 Task: Open a blank sheet, save the file as Languages.doc Add Heading 'Languages:'Languages: Add the following points with numeralsAdd the following points with numerals I.	English_x000D_
II.	Spanish_x000D_
III.	Mandarin_x000D_
Select the entire thext and change line spacing to  3 Select the entire text and apply  Outside Borders ,change the font size of heading and points to 18
Action: Mouse moved to (16, 55)
Screenshot: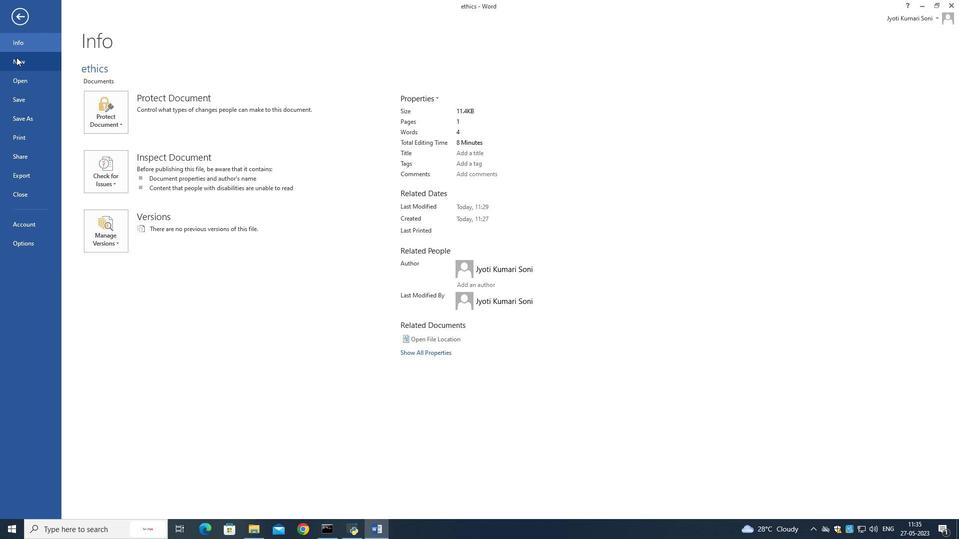 
Action: Mouse pressed left at (16, 55)
Screenshot: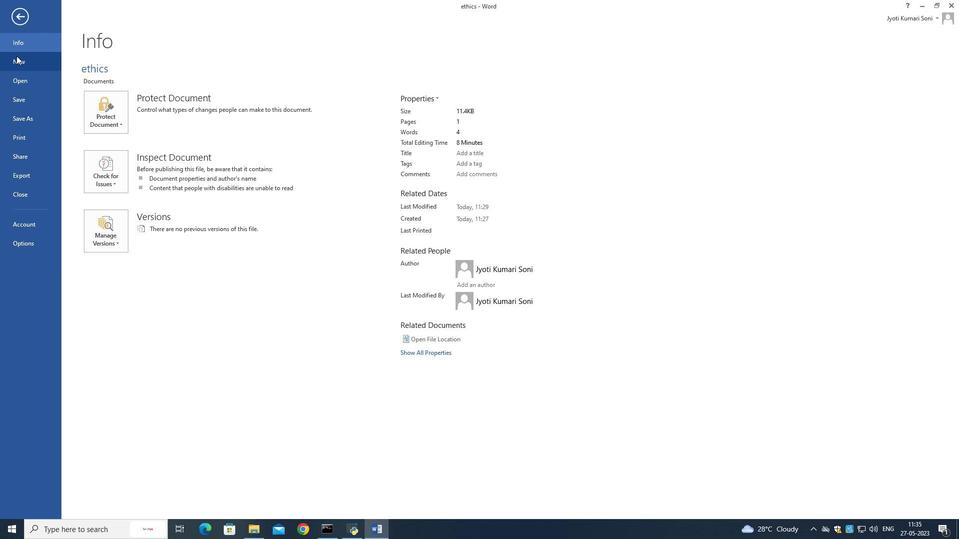 
Action: Mouse moved to (150, 164)
Screenshot: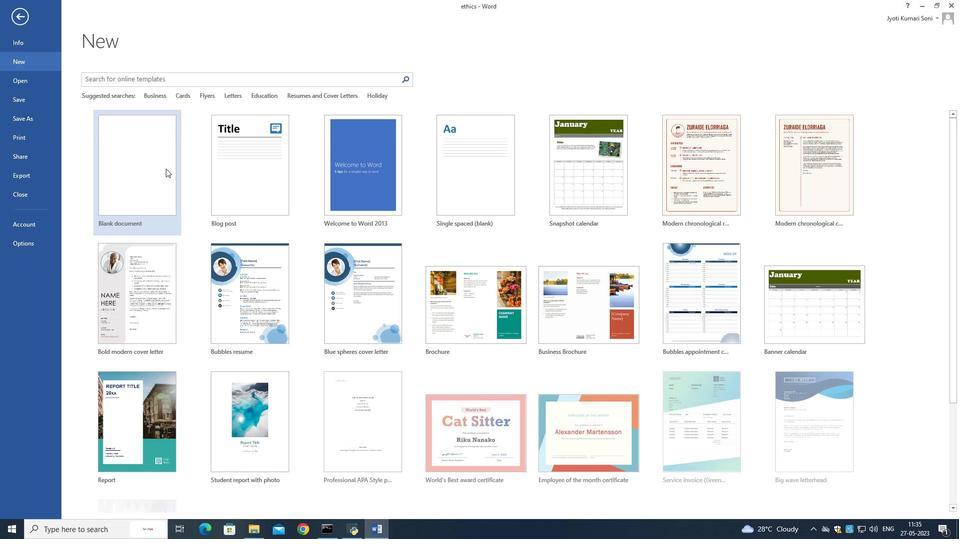 
Action: Mouse pressed left at (150, 164)
Screenshot: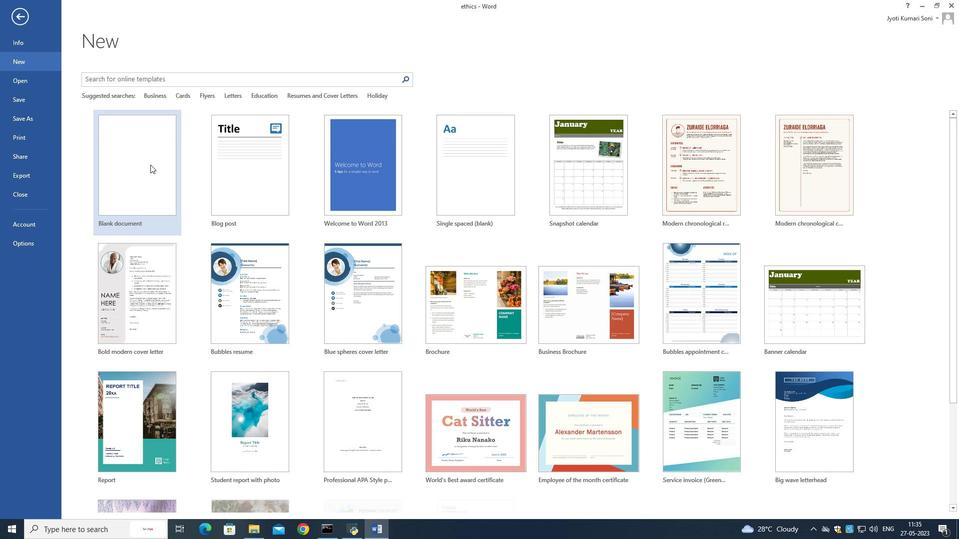 
Action: Mouse moved to (8, 18)
Screenshot: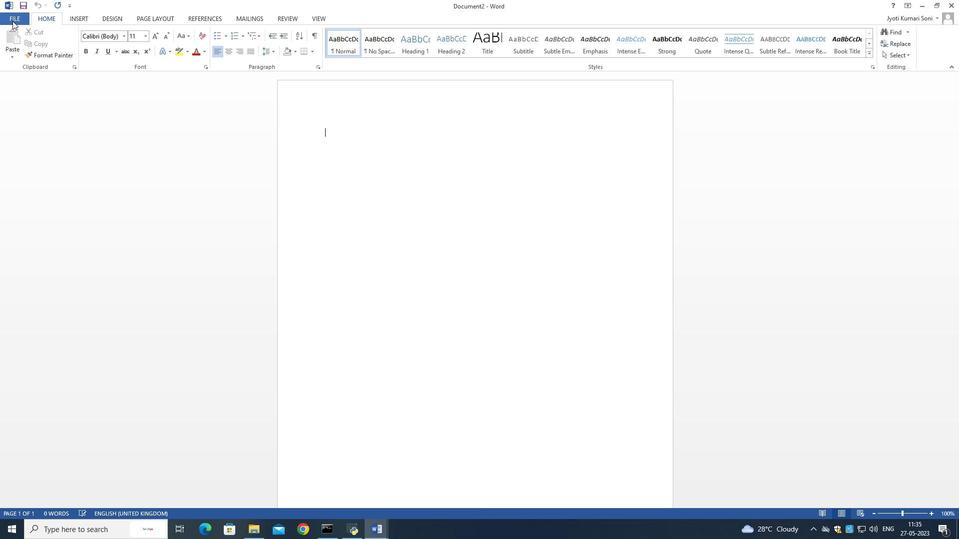 
Action: Mouse pressed left at (8, 18)
Screenshot: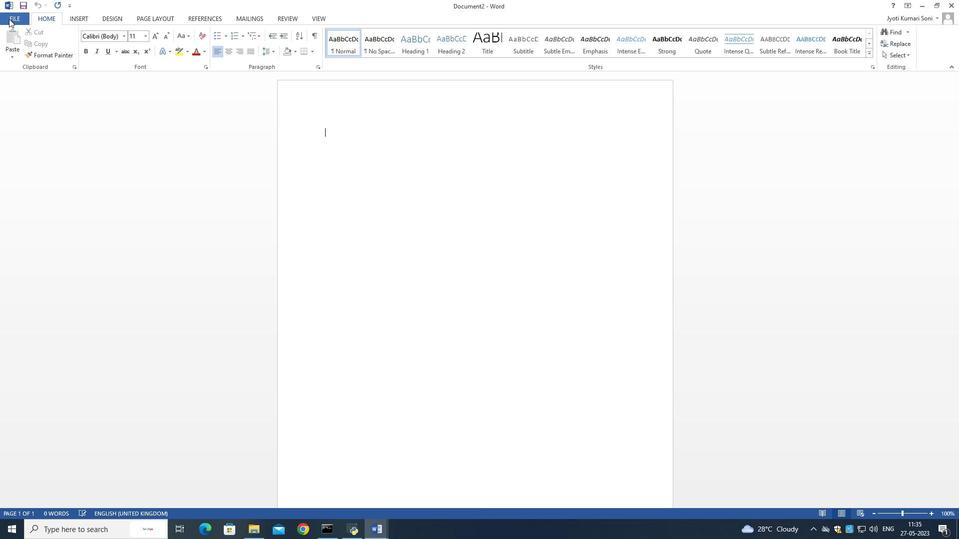 
Action: Mouse moved to (25, 118)
Screenshot: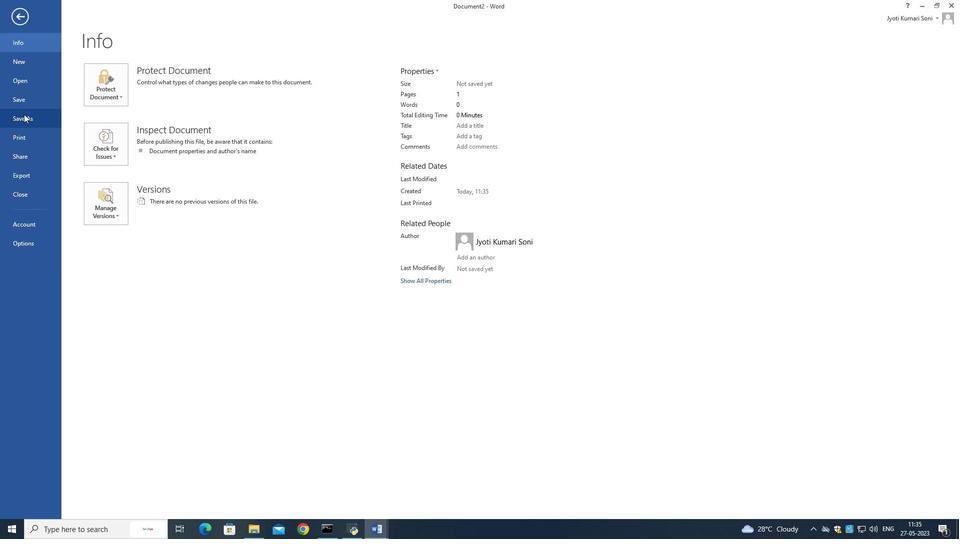 
Action: Mouse pressed left at (25, 118)
Screenshot: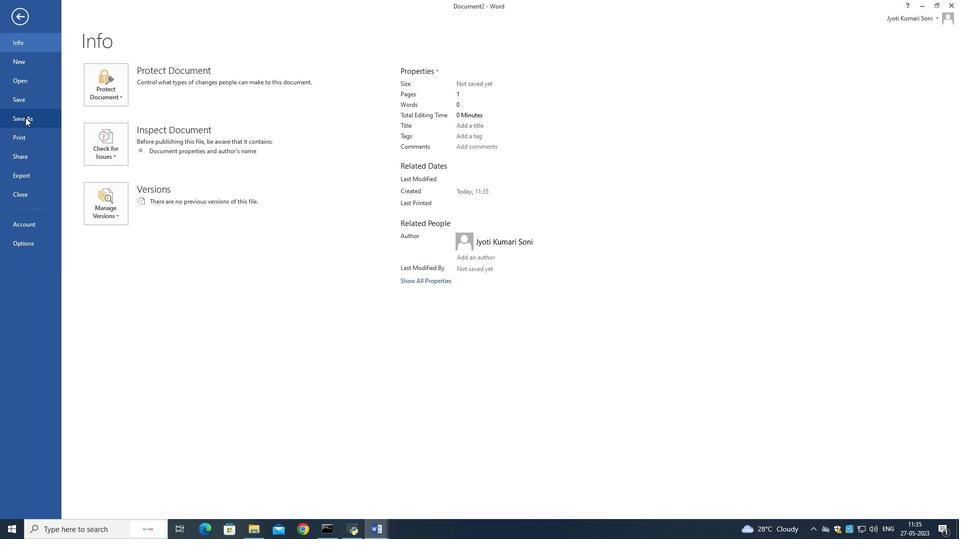 
Action: Mouse moved to (257, 106)
Screenshot: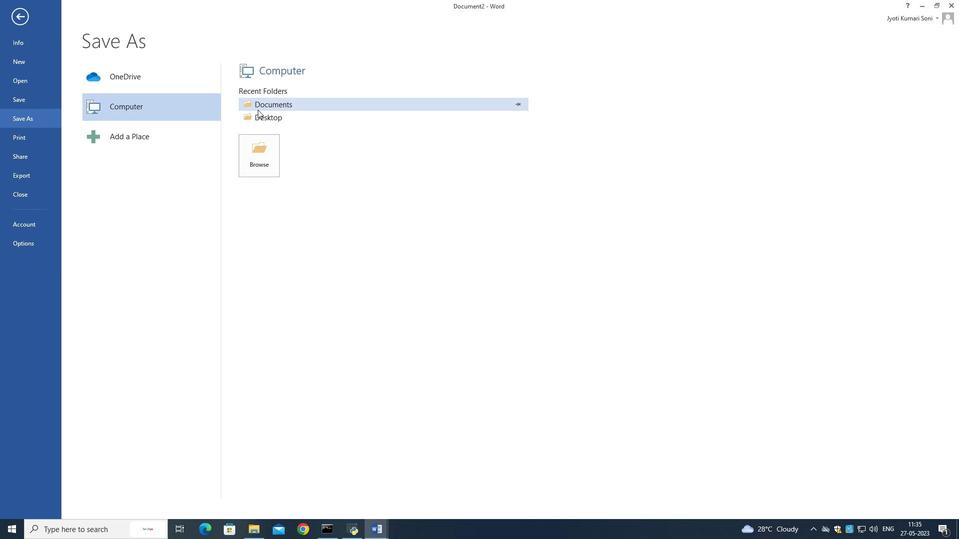 
Action: Mouse pressed left at (257, 106)
Screenshot: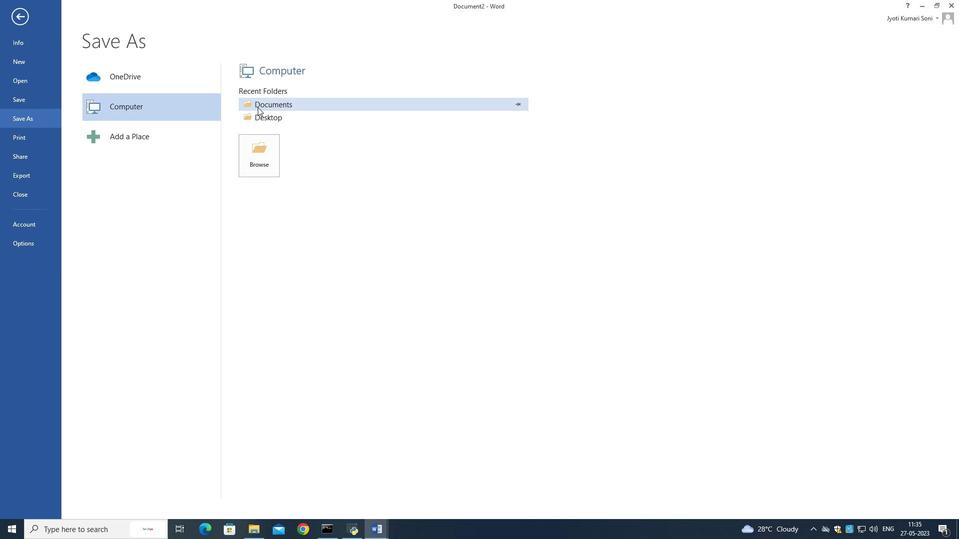 
Action: Key pressed <Key.shift>Language.doc<Key.enter>
Screenshot: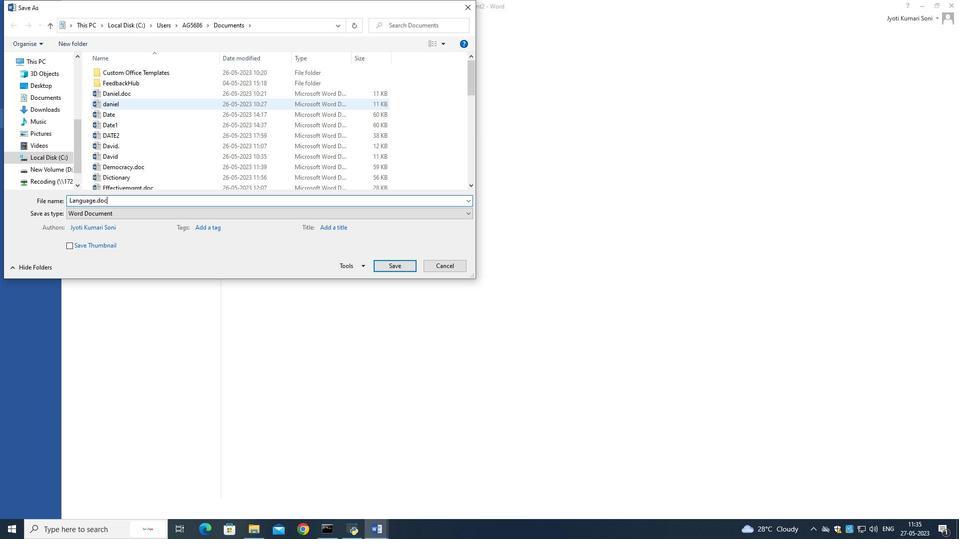 
Action: Mouse moved to (328, 105)
Screenshot: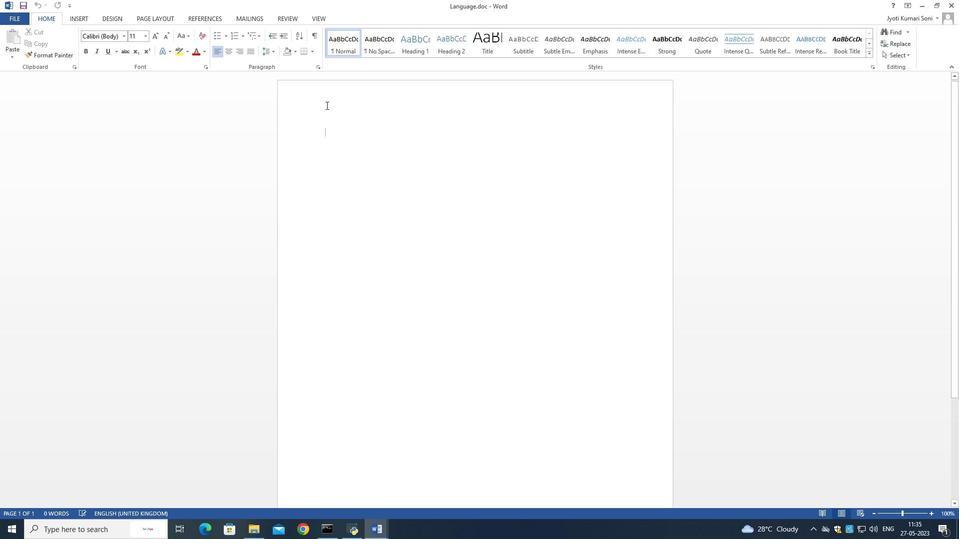 
Action: Mouse pressed left at (328, 105)
Screenshot: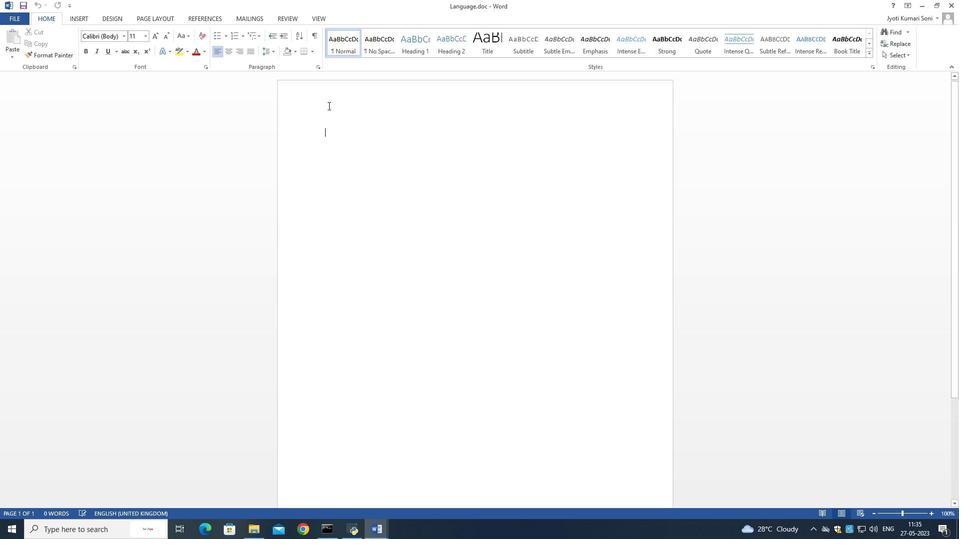 
Action: Key pressed <Key.shift><Key.shift><Key.shift><Key.shift><Key.shift><Key.shift><Key.shift><Key.shift><Key.shift><Key.shift><Key.shift><Key.shift><Key.shift><Key.shift><Key.shift><Key.shift><Key.shift><Key.shift><Key.shift><Key.shift><Key.shift><Key.shift><Key.shift><Key.shift><Key.shift><Key.shift><Key.shift><Key.shift><Key.shift><Key.shift><Key.shift><Key.shift><Key.shift>'language<Key.space><Key.shift_r><Key.shift_r><Key.shift_r><Key.shift_r><Key.shift_r><Key.shift_r><Key.shift_r><Key.shift_r><Key.shift_r><Key.space><Key.shift_r>:<Key.space>'<Key.shift>language<Key.space><Key.shift_r>:<Key.enter>
Screenshot: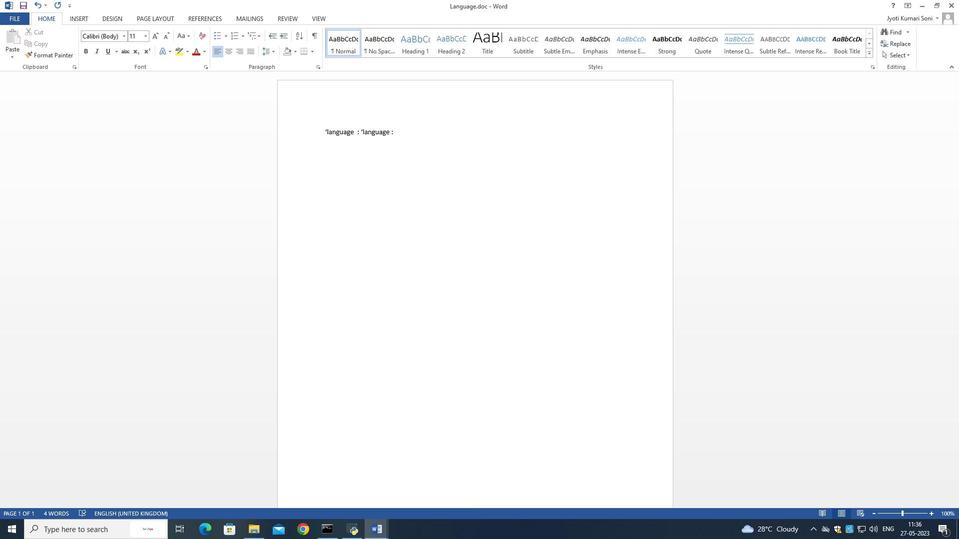 
Action: Mouse moved to (223, 34)
Screenshot: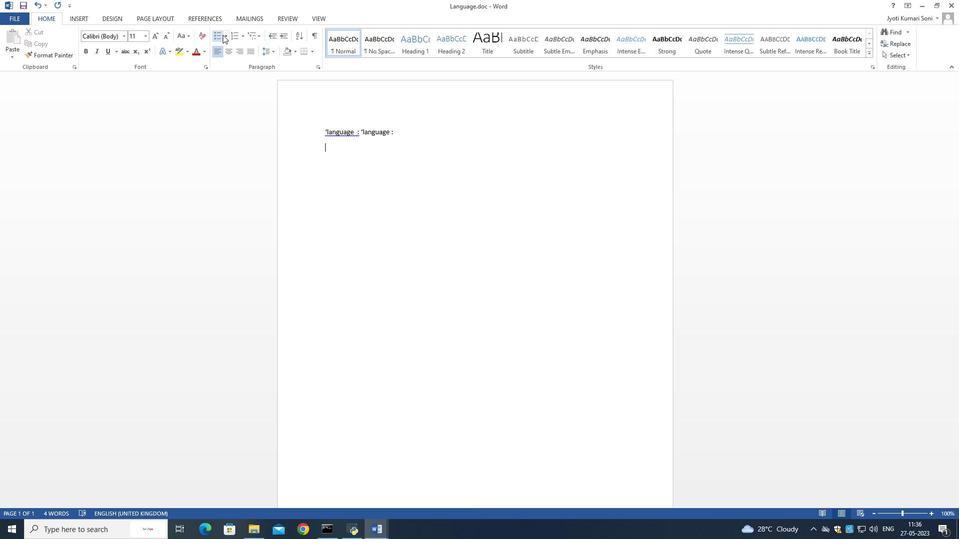 
Action: Mouse pressed left at (223, 34)
Screenshot: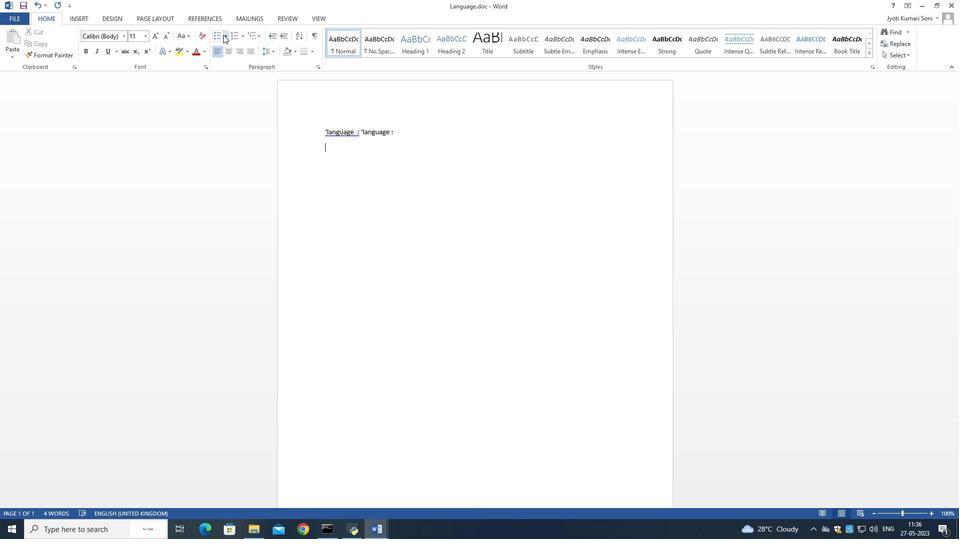
Action: Mouse moved to (244, 34)
Screenshot: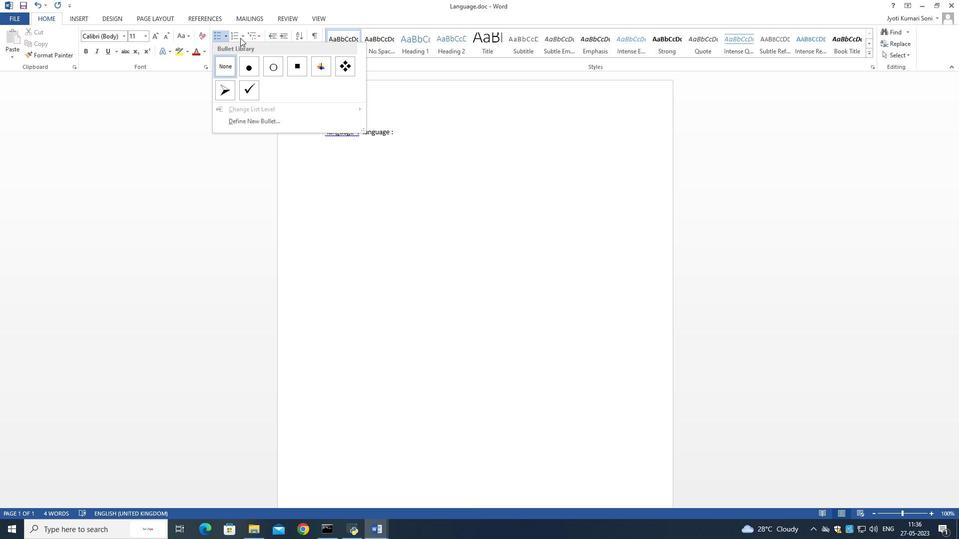 
Action: Mouse pressed left at (244, 34)
Screenshot: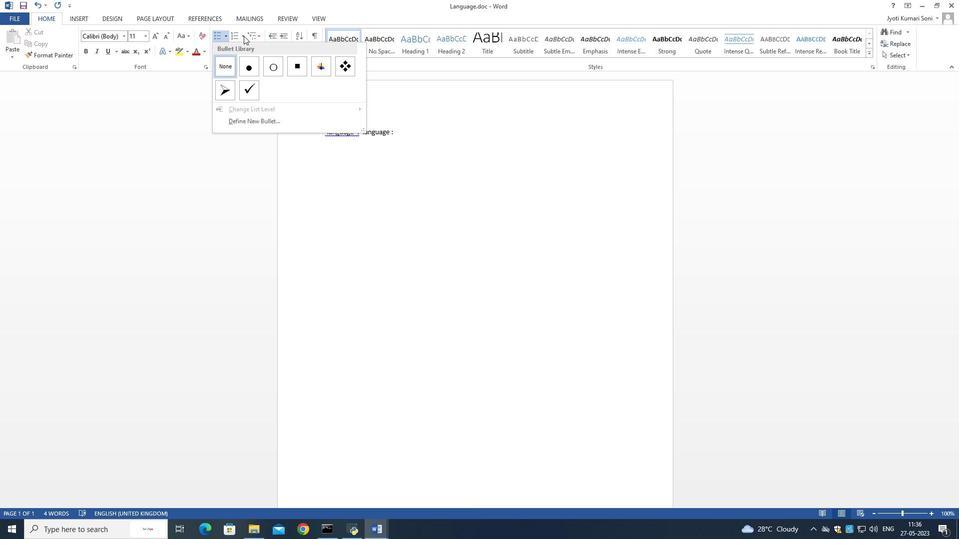 
Action: Mouse moved to (281, 168)
Screenshot: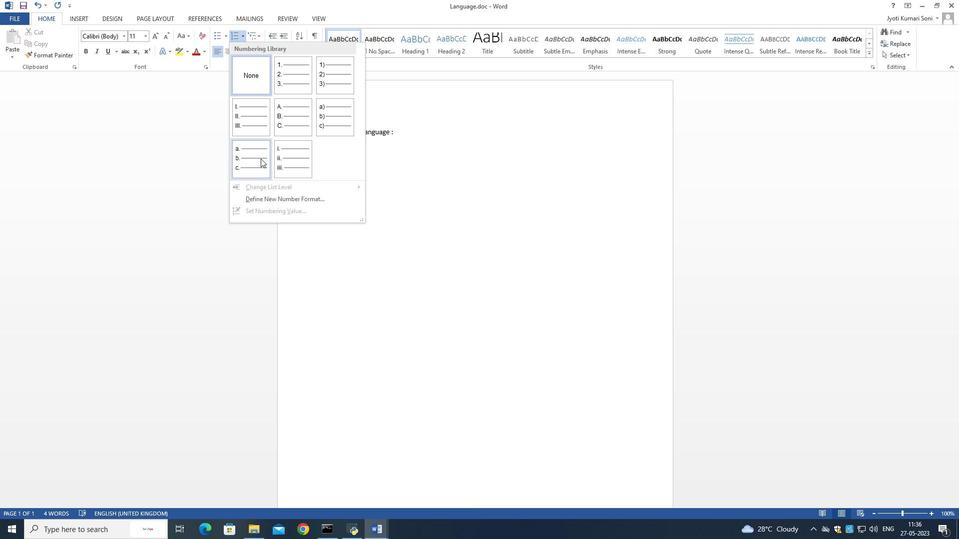 
Action: Mouse pressed left at (281, 168)
Screenshot: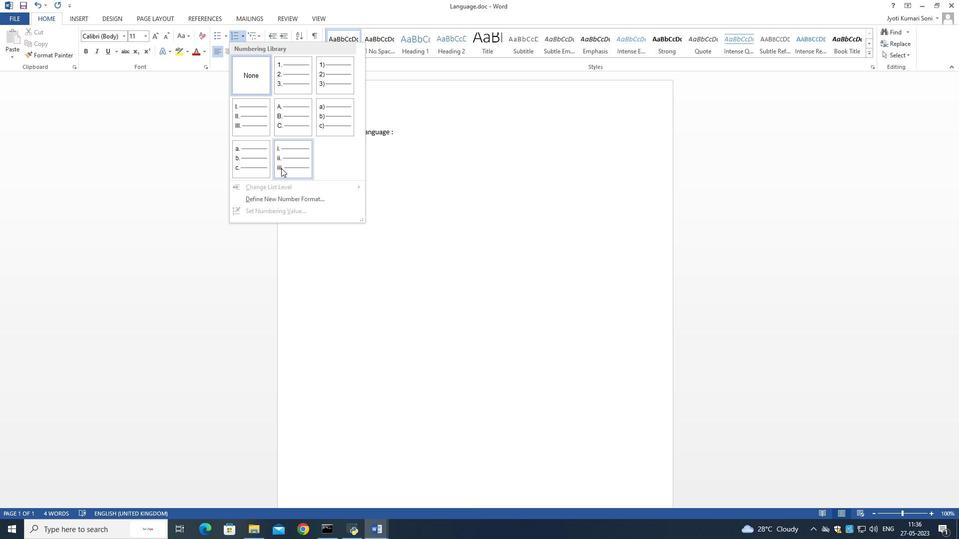 
Action: Key pressed <Key.shift>English<Key.enter><Key.shift>spanish<Key.enter><Key.shift>Mandarin
Screenshot: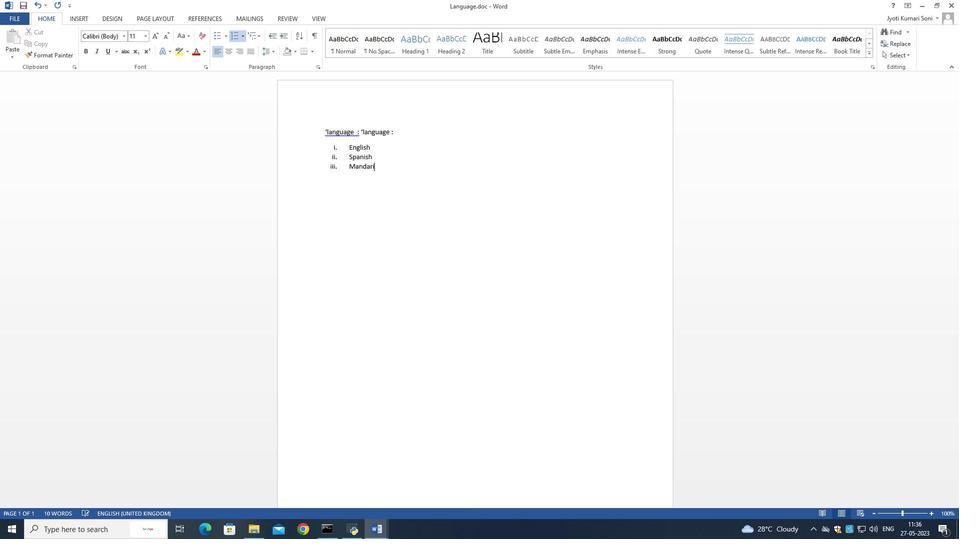
Action: Mouse moved to (414, 168)
Screenshot: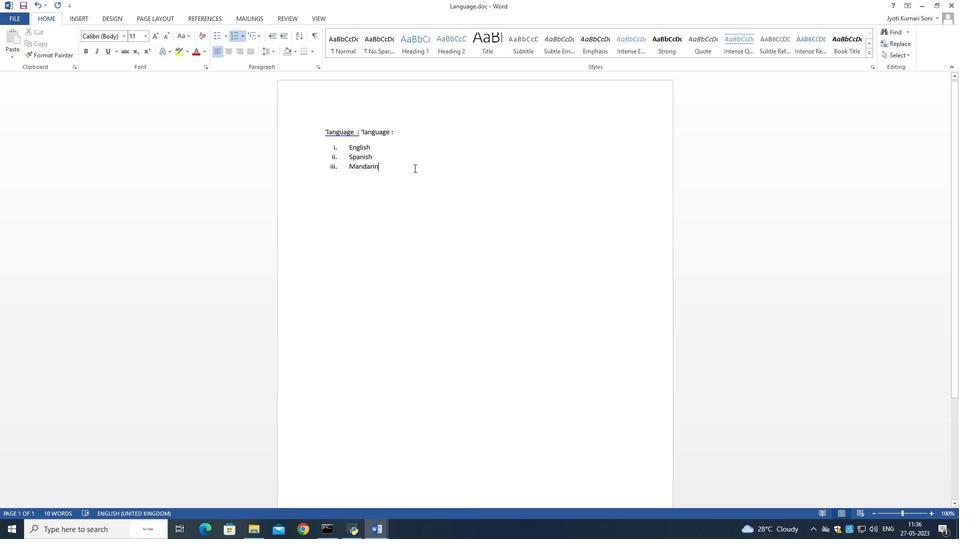 
Action: Mouse pressed left at (414, 168)
Screenshot: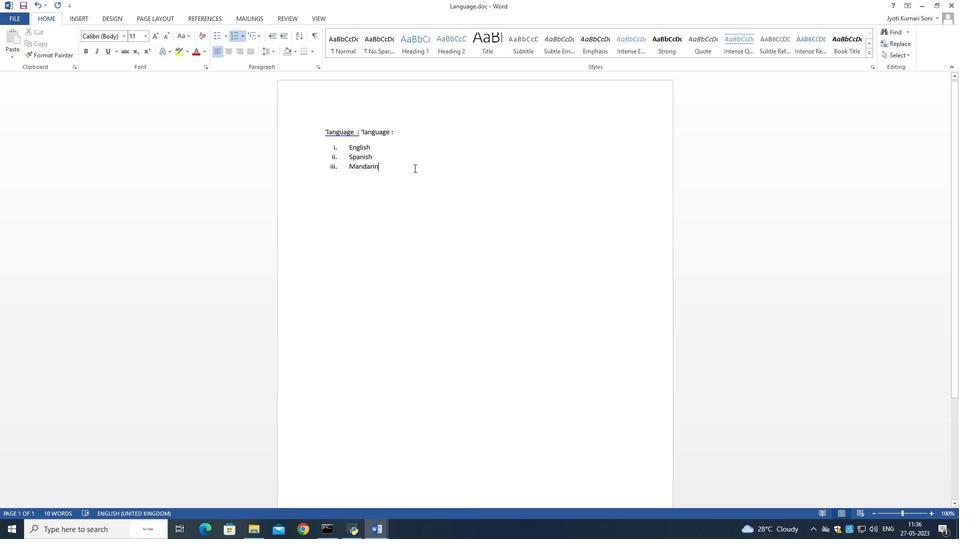
Action: Mouse moved to (274, 47)
Screenshot: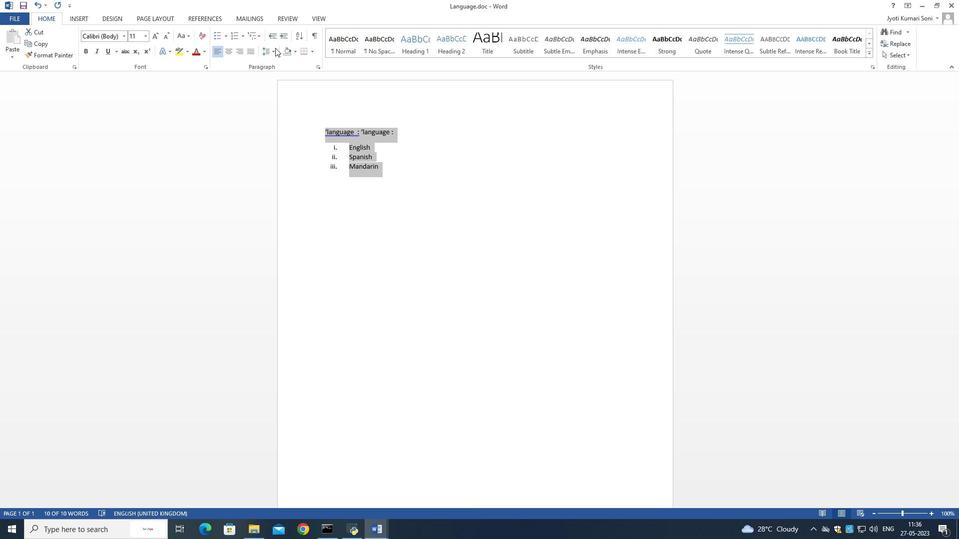 
Action: Mouse pressed left at (274, 47)
Screenshot: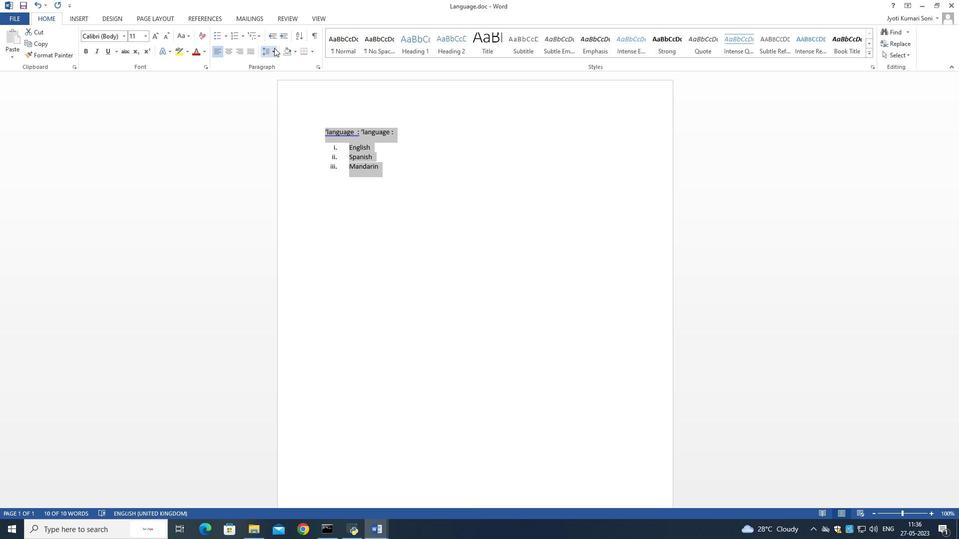 
Action: Mouse moved to (269, 122)
Screenshot: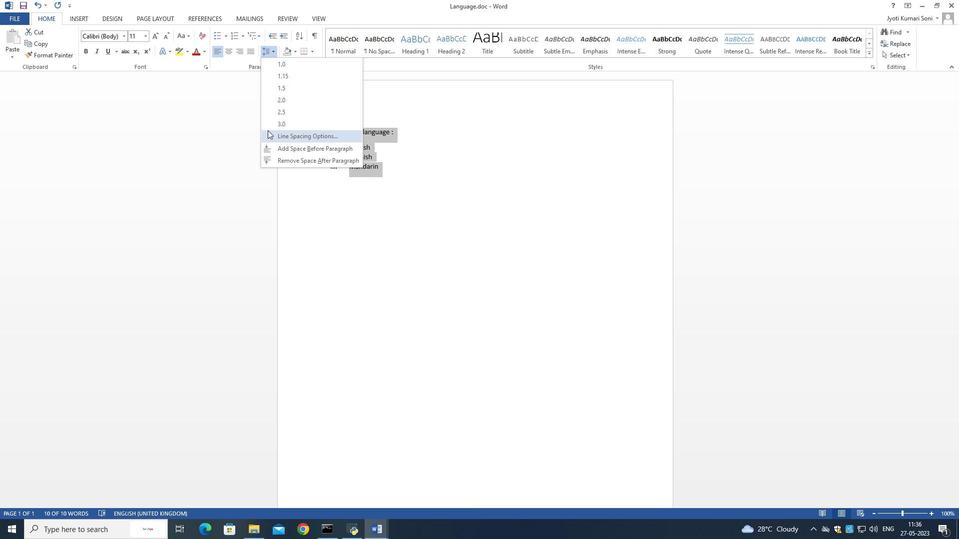 
Action: Mouse pressed left at (269, 122)
Screenshot: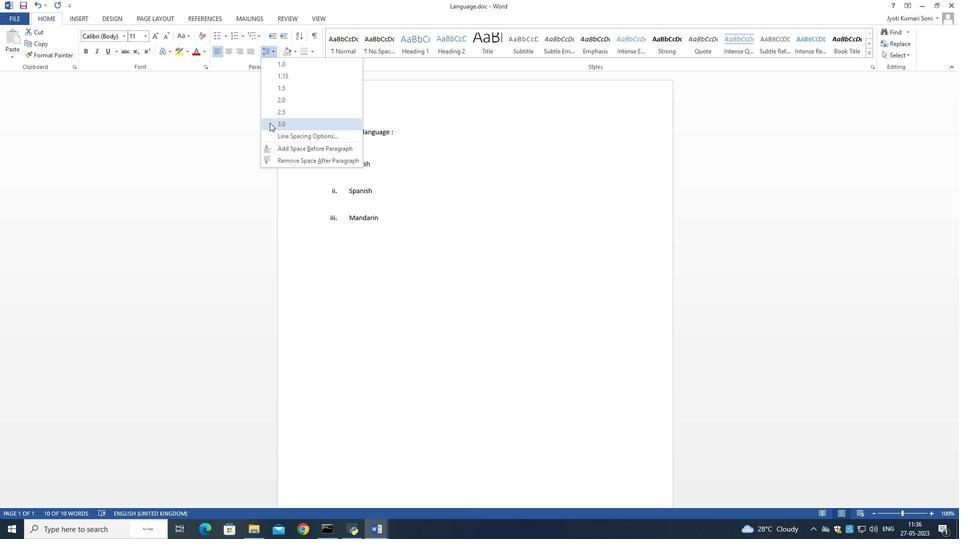 
Action: Mouse moved to (493, 193)
Screenshot: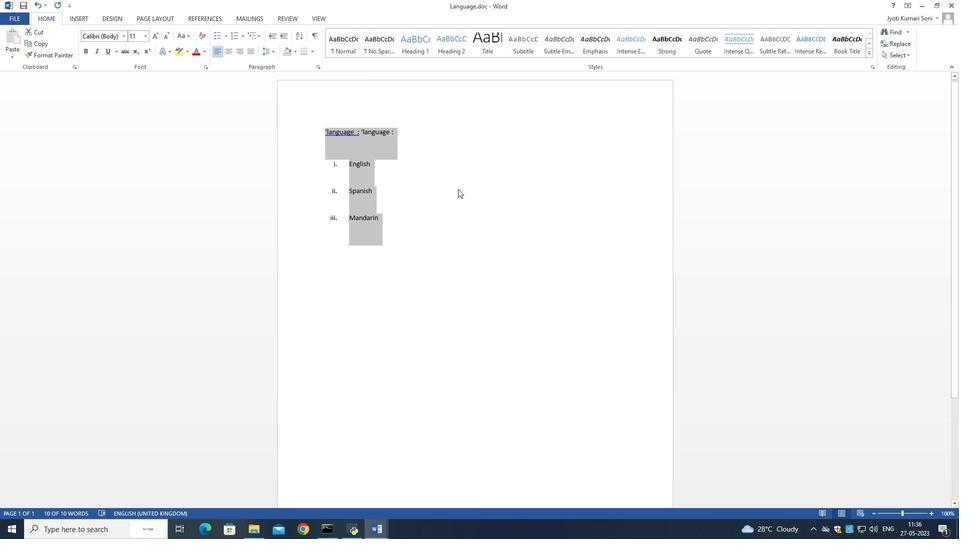 
Action: Mouse pressed left at (493, 193)
Screenshot: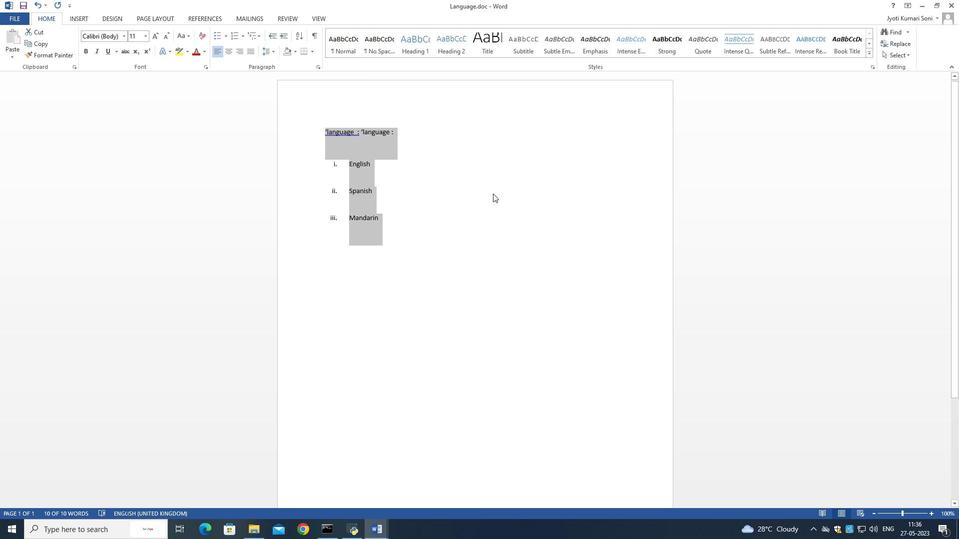 
Action: Mouse moved to (442, 226)
Screenshot: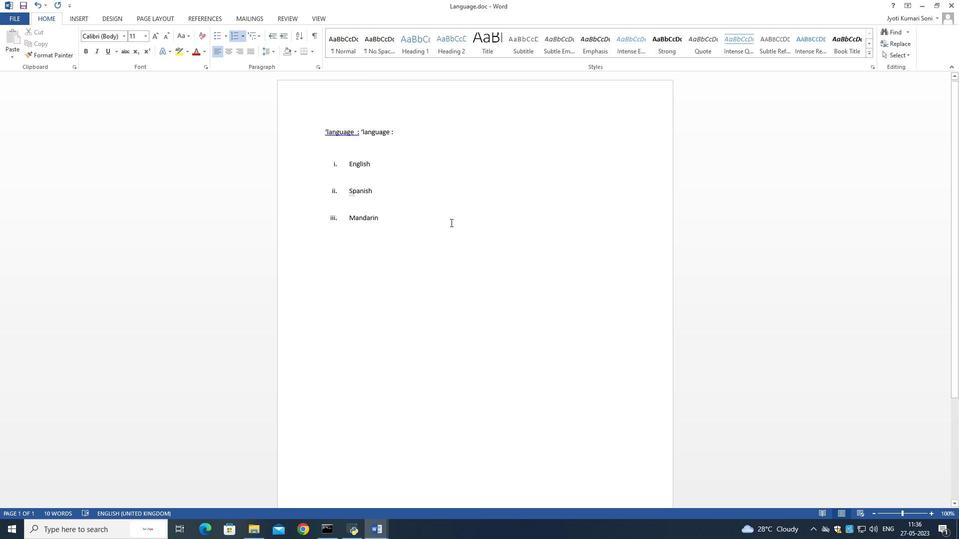 
Action: Mouse pressed left at (442, 226)
Screenshot: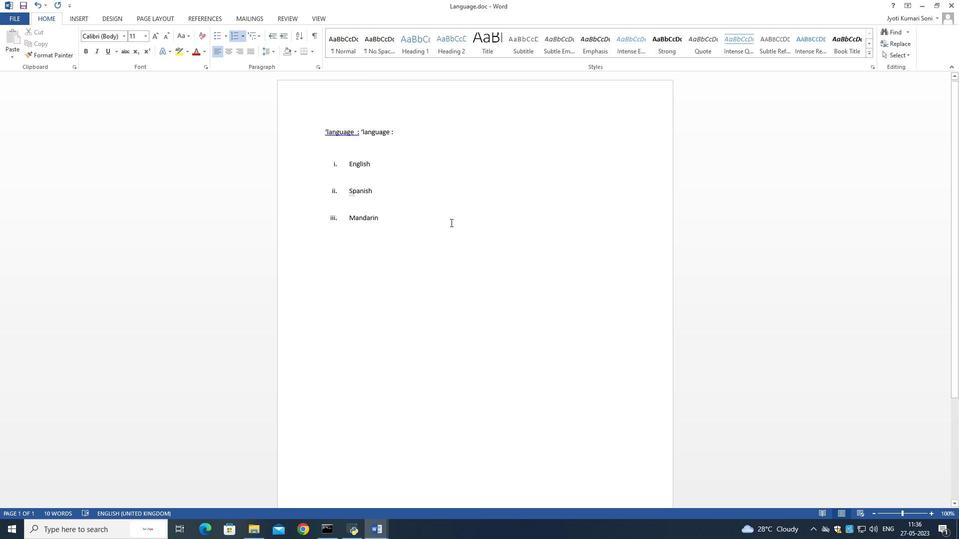 
Action: Mouse moved to (312, 52)
Screenshot: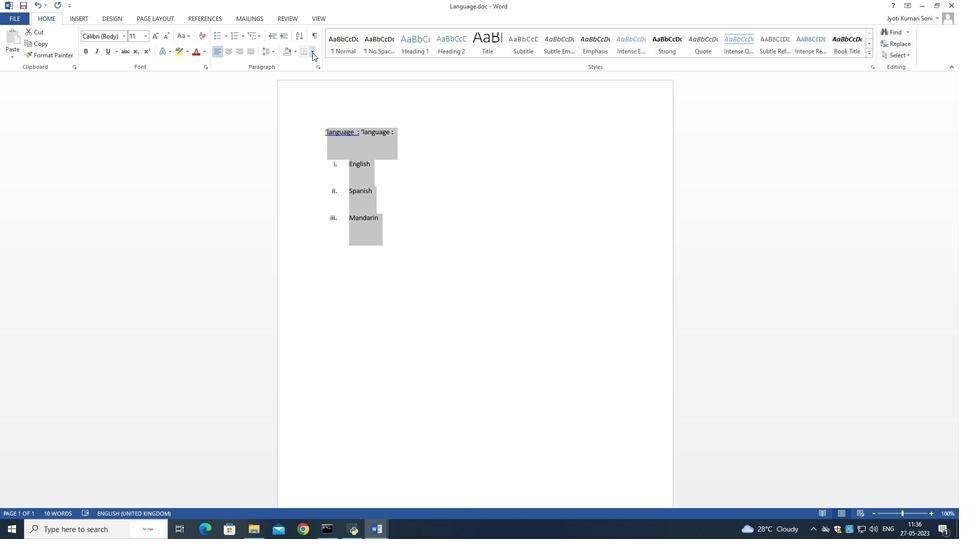 
Action: Mouse pressed left at (312, 52)
Screenshot: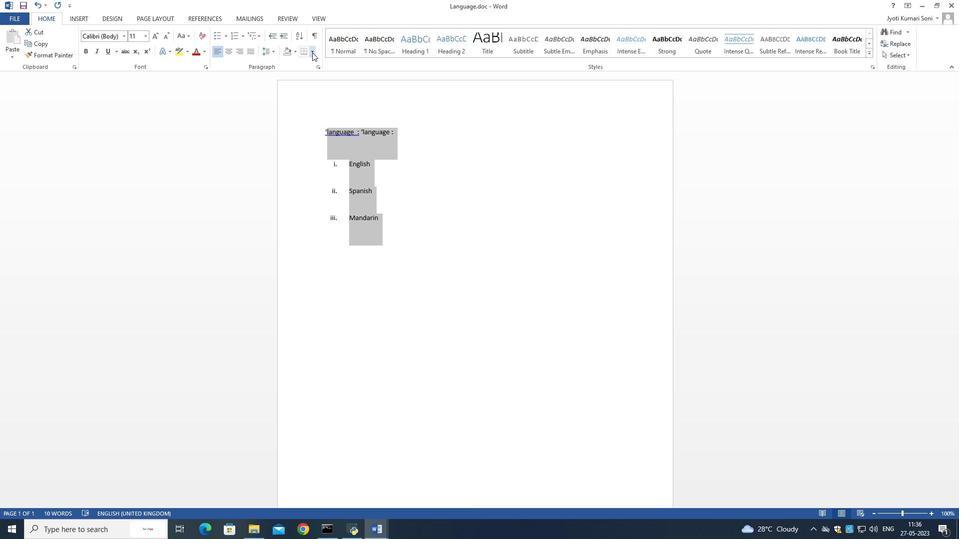 
Action: Mouse moved to (322, 133)
Screenshot: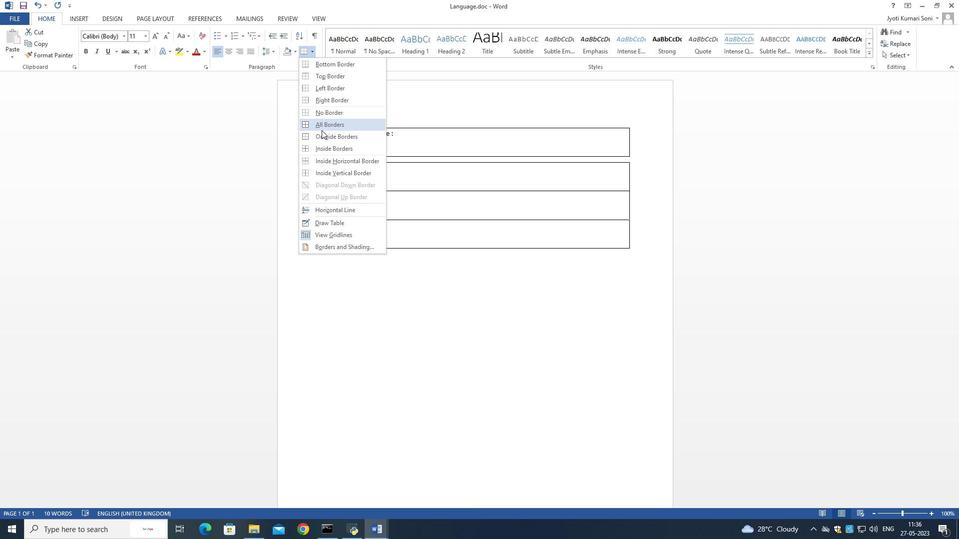 
Action: Mouse pressed left at (322, 133)
Screenshot: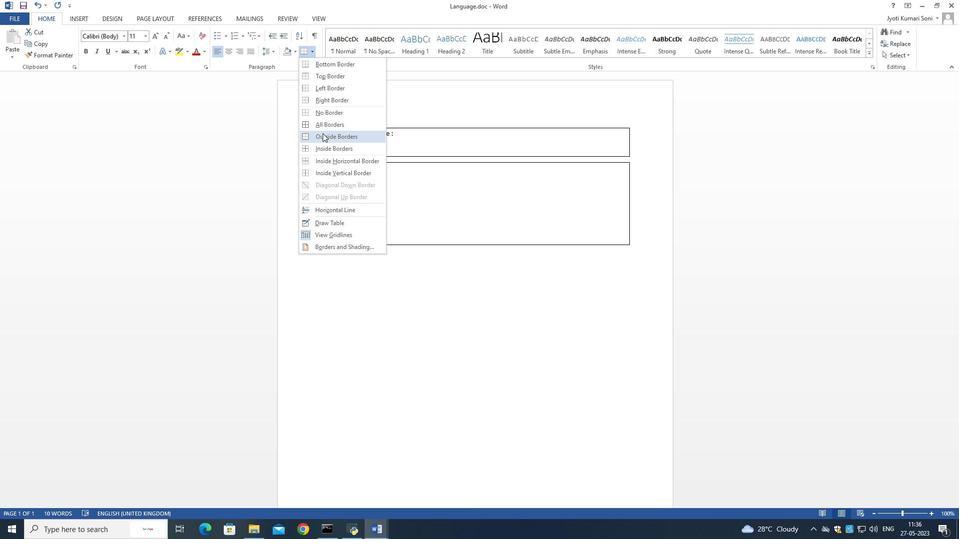 
Action: Mouse moved to (270, 168)
Screenshot: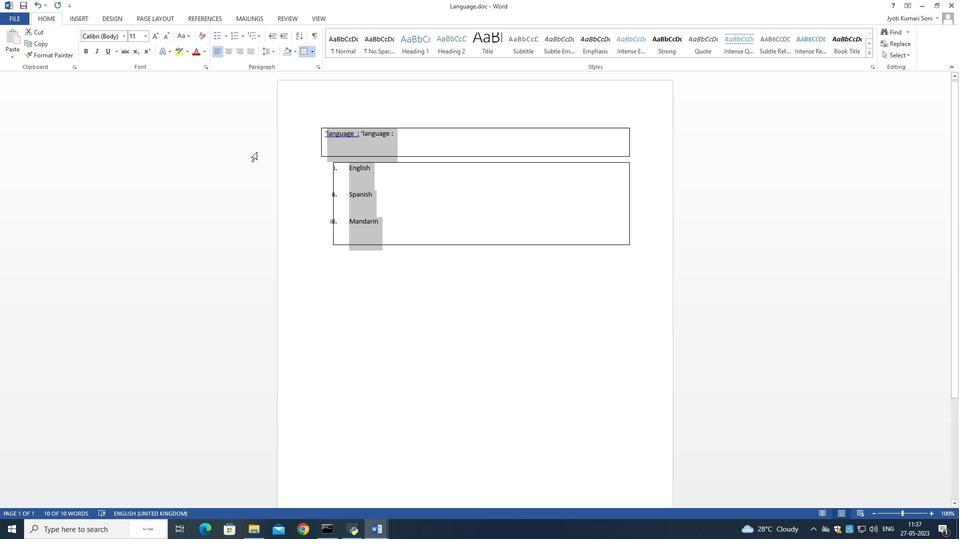 
Action: Mouse pressed left at (270, 168)
Screenshot: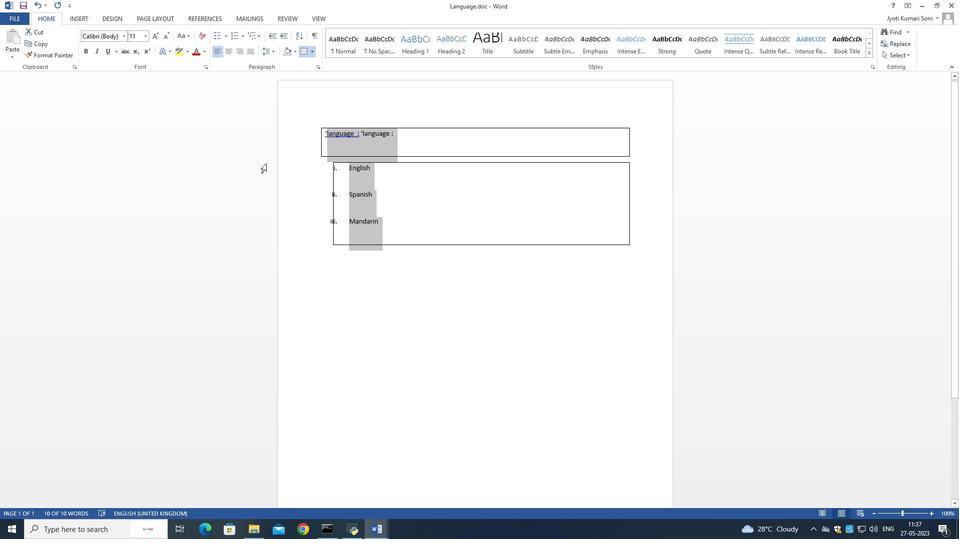 
Action: Mouse moved to (398, 144)
Screenshot: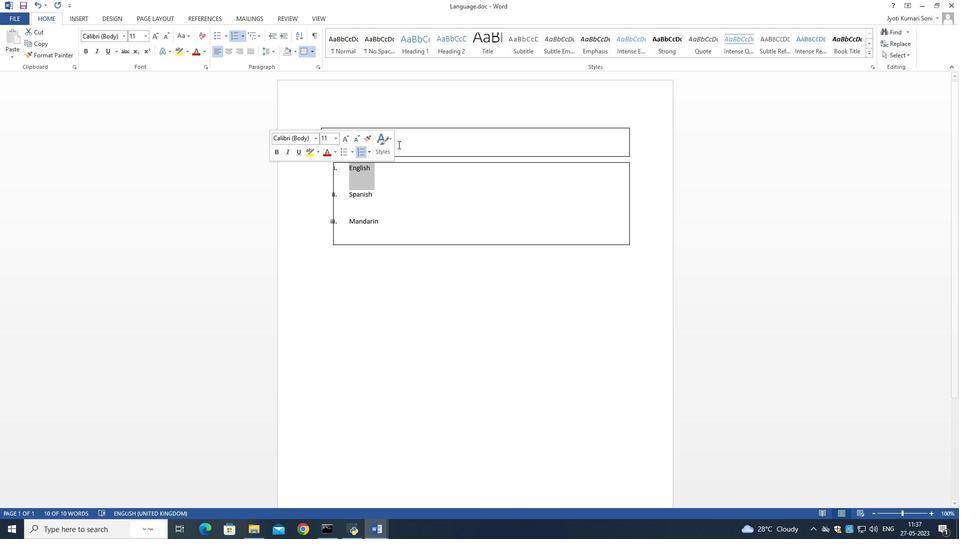 
Action: Mouse pressed left at (398, 144)
Screenshot: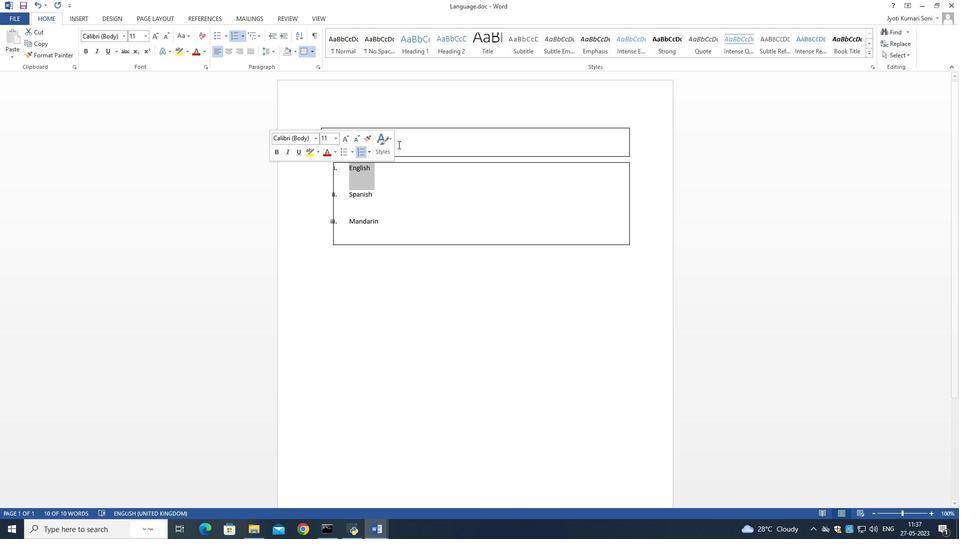 
Action: Mouse moved to (399, 140)
Screenshot: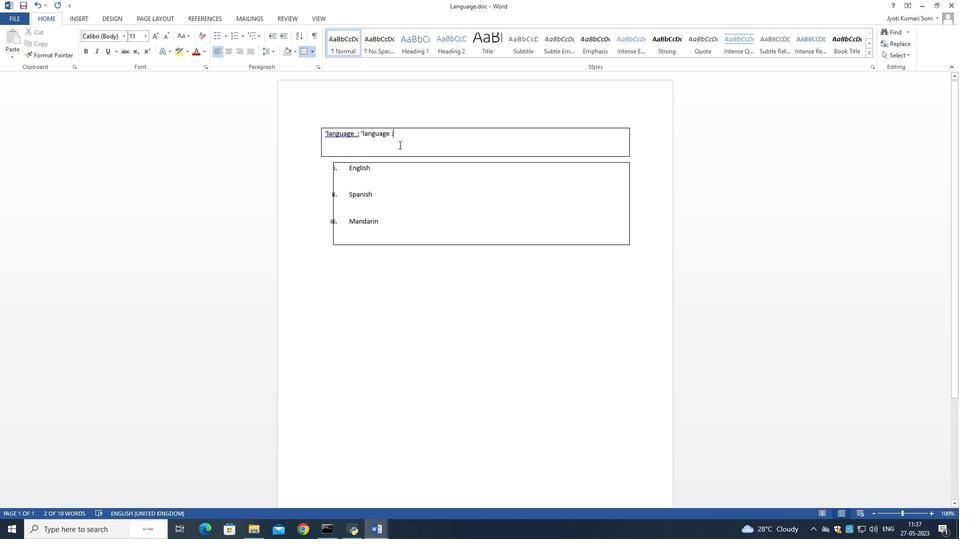 
Action: Mouse pressed left at (399, 140)
Screenshot: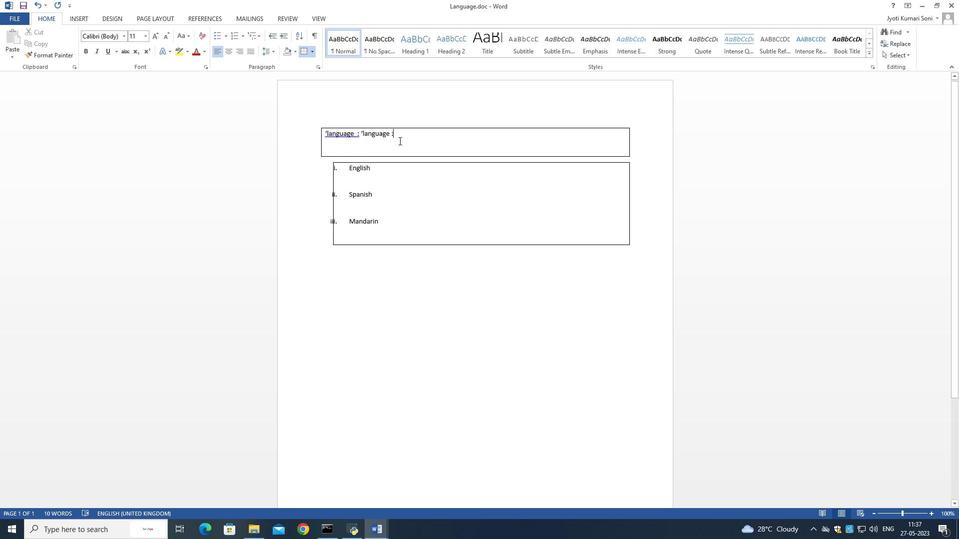 
Action: Mouse moved to (146, 34)
Screenshot: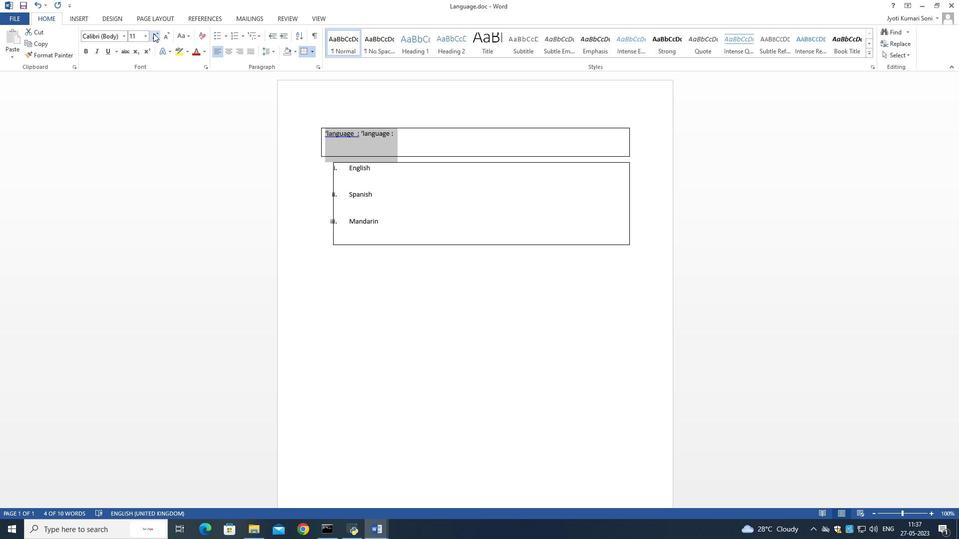
Action: Mouse pressed left at (146, 34)
Screenshot: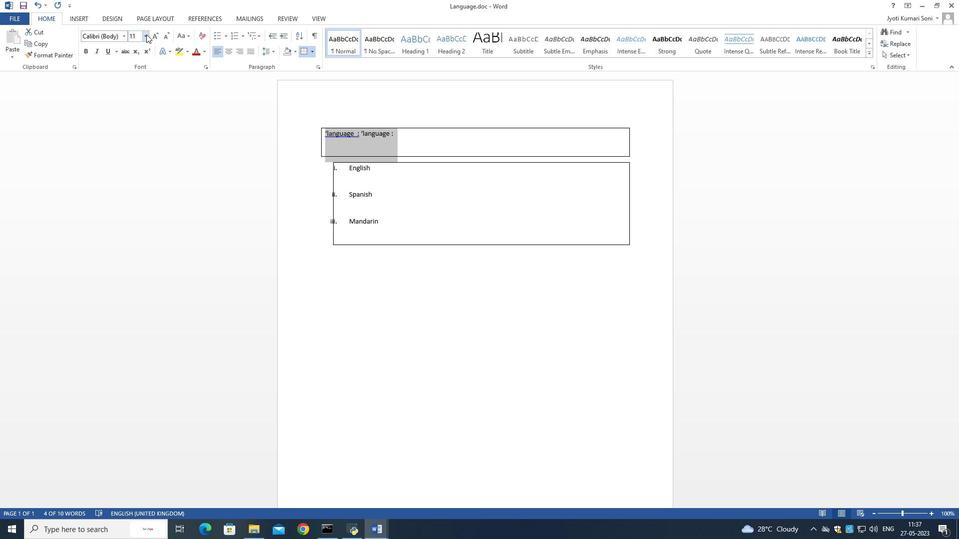 
Action: Mouse moved to (136, 113)
Screenshot: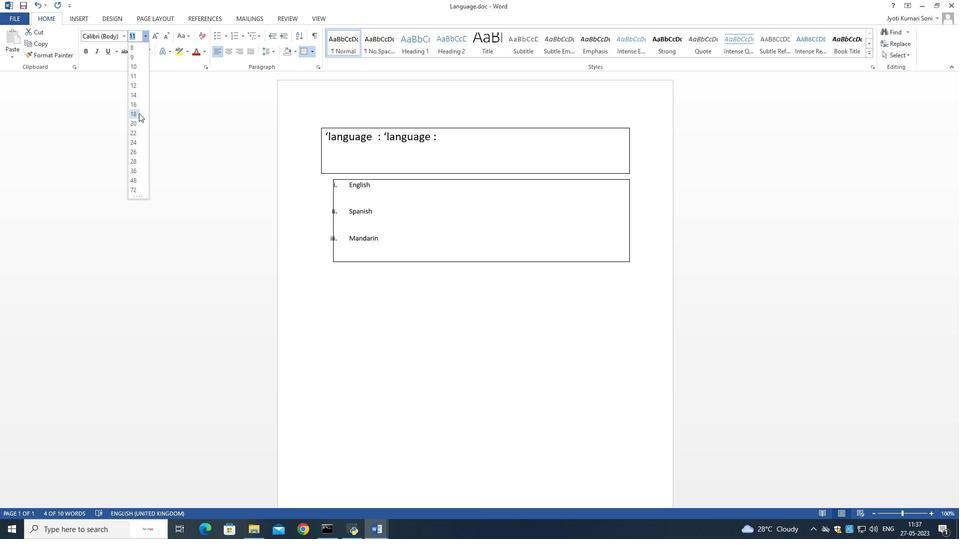 
Action: Mouse pressed left at (136, 113)
Screenshot: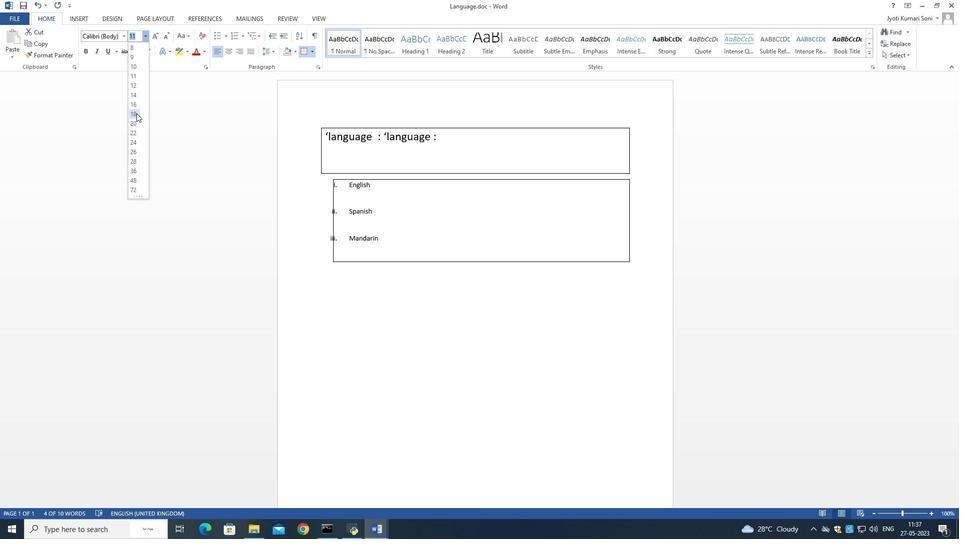 
Action: Mouse moved to (451, 294)
Screenshot: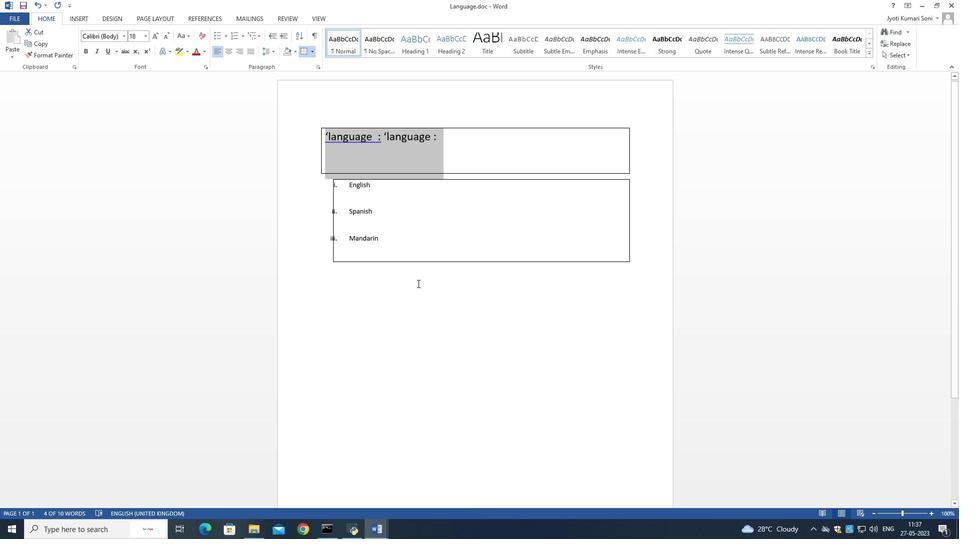 
Action: Mouse pressed left at (451, 294)
Screenshot: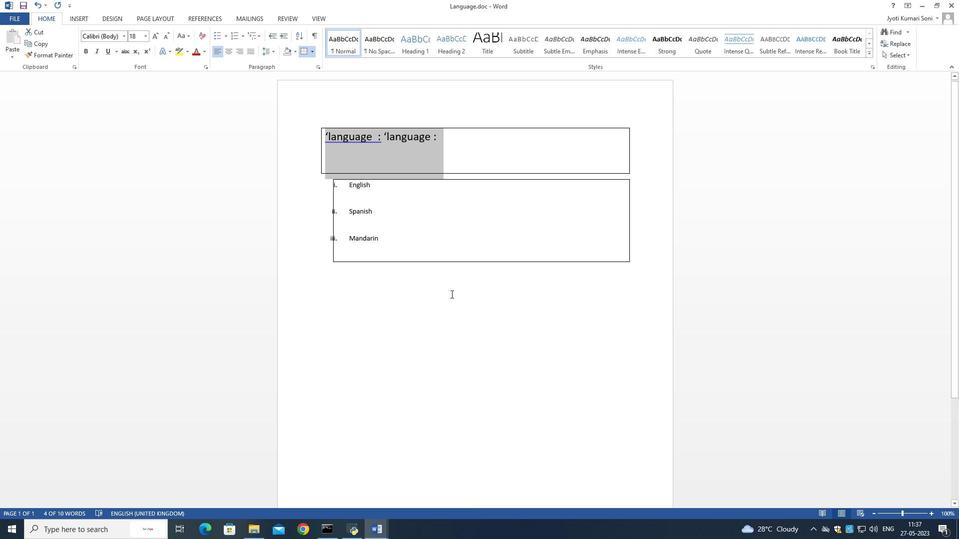 
Action: Mouse moved to (376, 137)
Screenshot: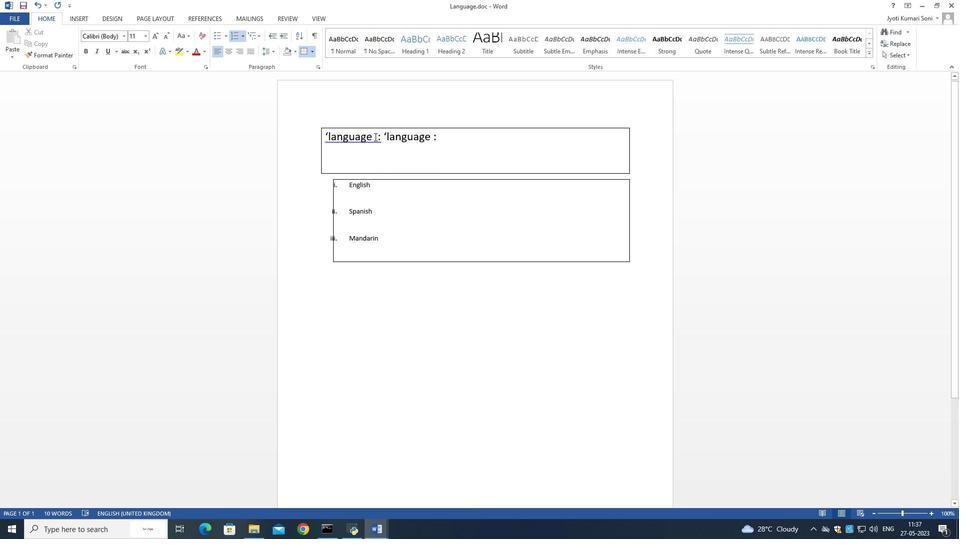 
Action: Mouse pressed left at (376, 137)
Screenshot: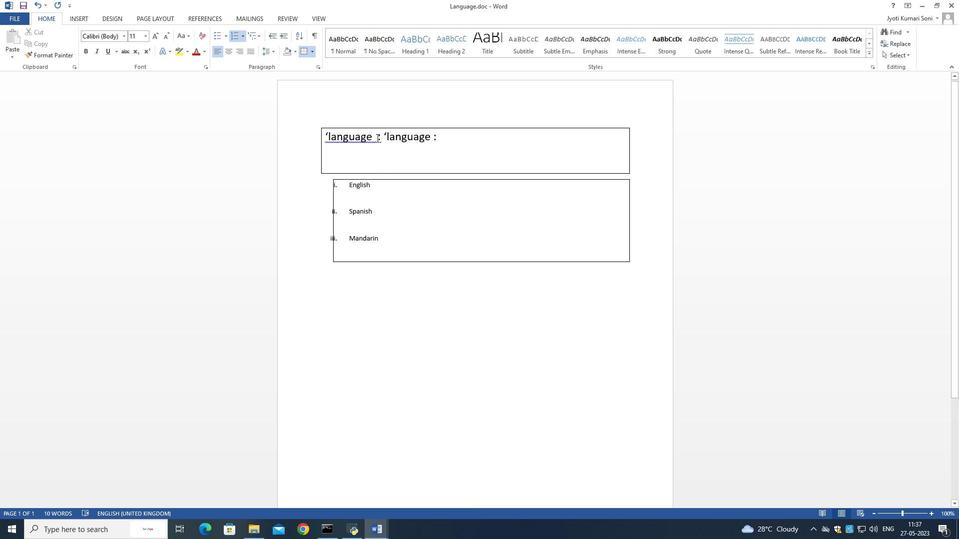 
Action: Key pressed <Key.backspace>
Screenshot: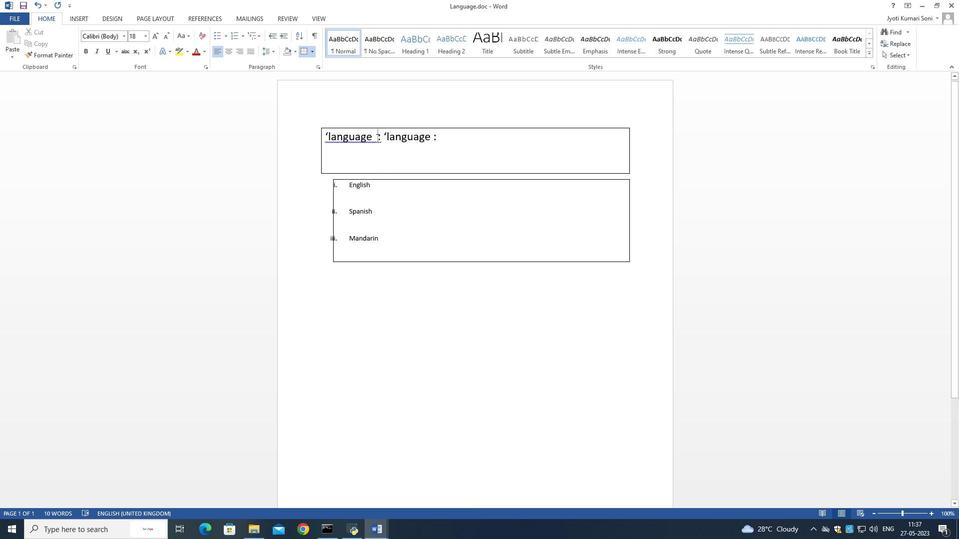 
Action: Mouse moved to (455, 334)
Screenshot: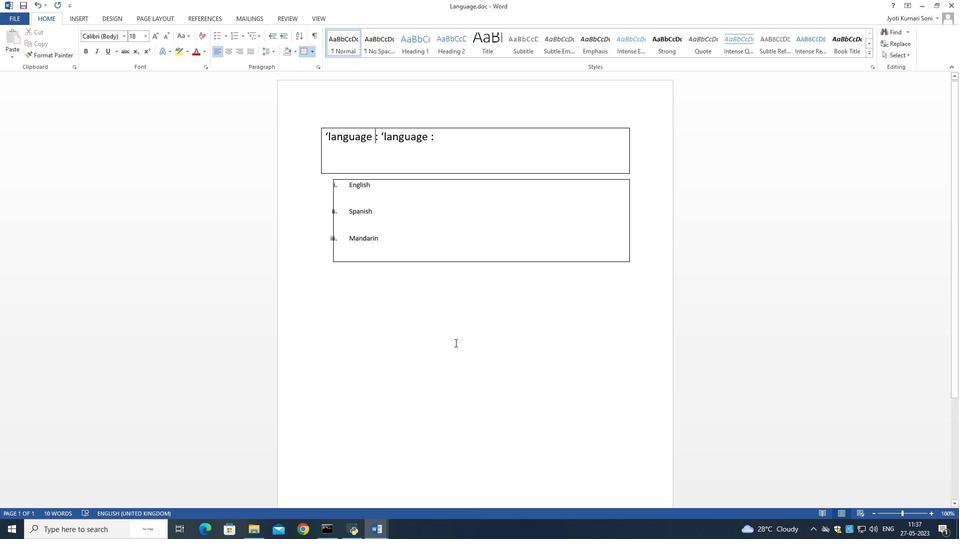 
